 Task: Look for properties that have pools.
Action: Mouse moved to (872, 103)
Screenshot: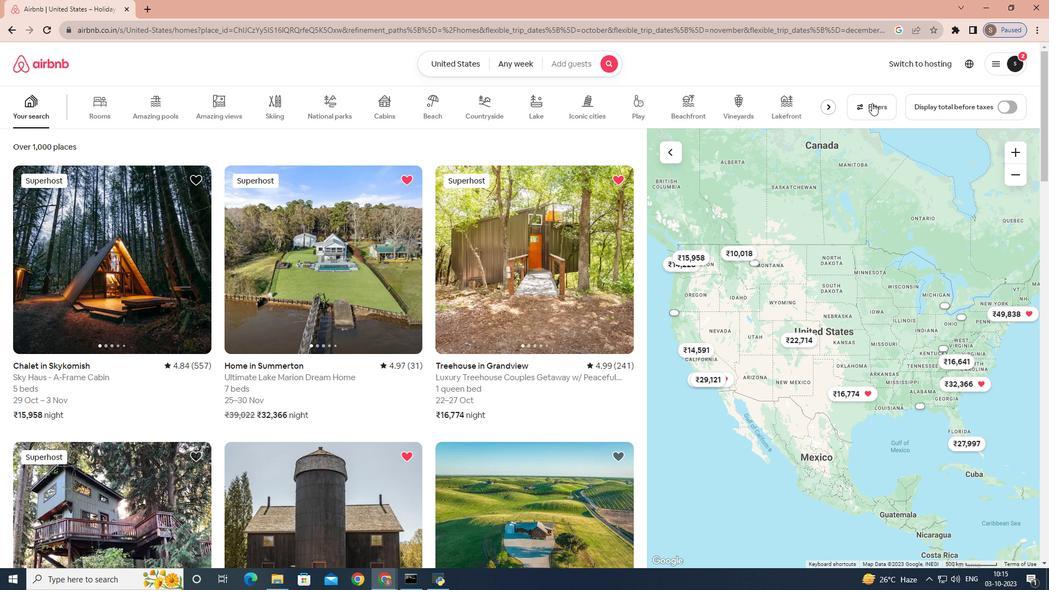 
Action: Mouse pressed left at (872, 103)
Screenshot: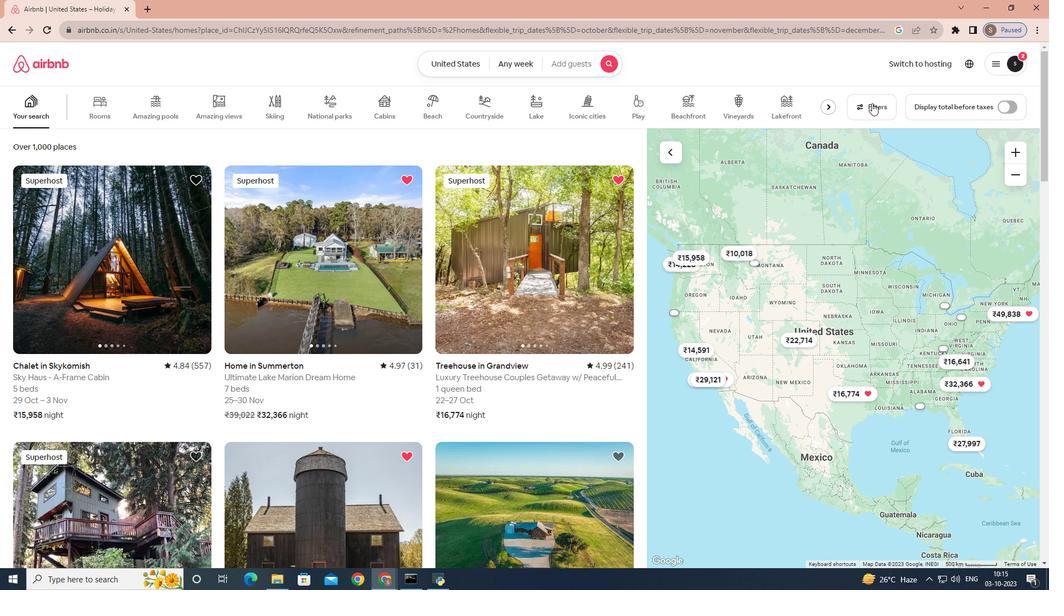 
Action: Mouse moved to (659, 174)
Screenshot: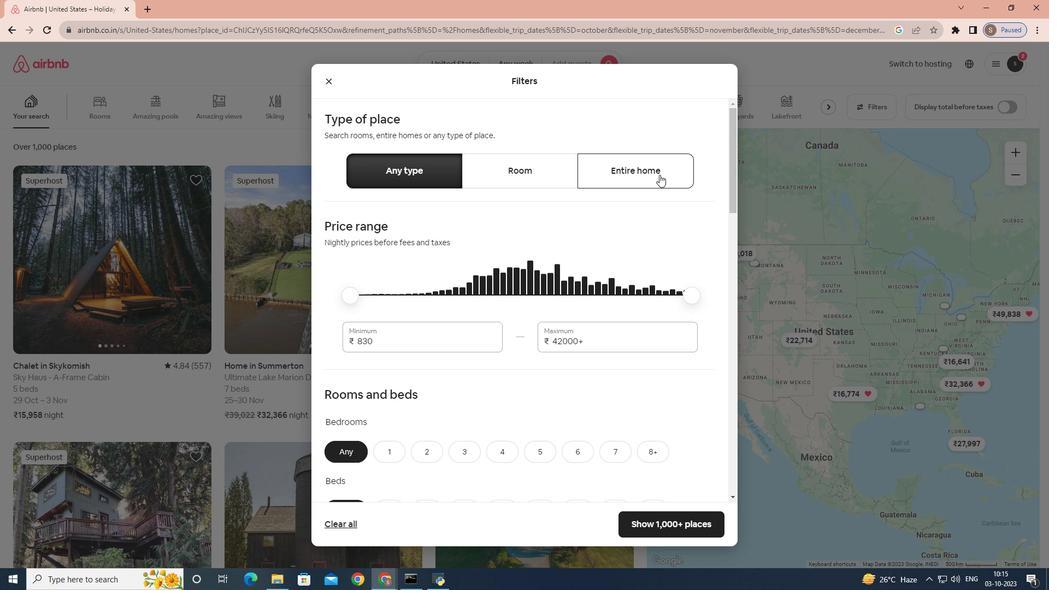 
Action: Mouse pressed left at (659, 174)
Screenshot: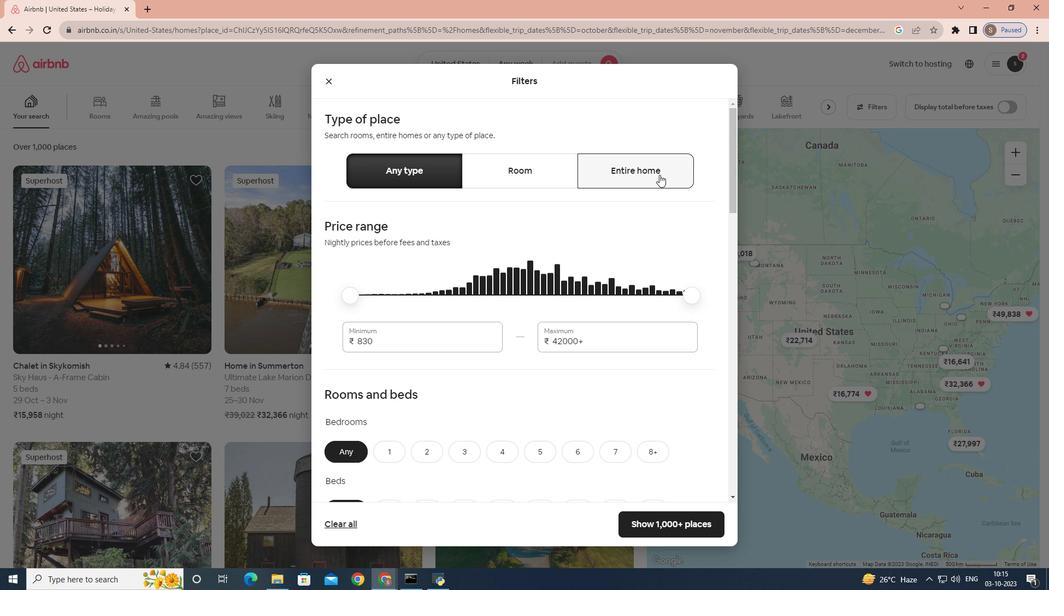 
Action: Mouse moved to (618, 279)
Screenshot: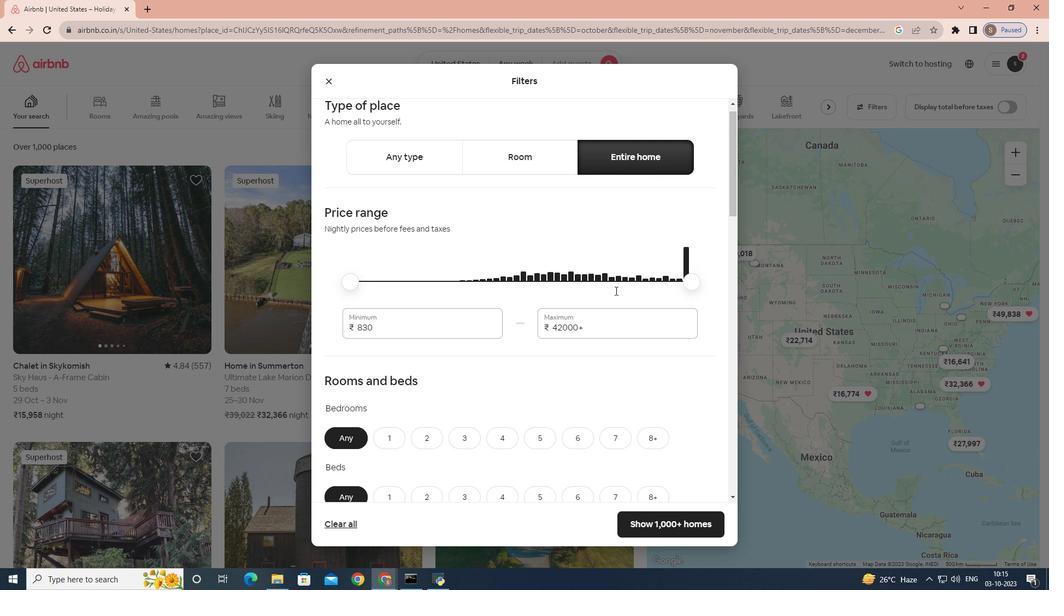 
Action: Mouse scrolled (618, 278) with delta (0, 0)
Screenshot: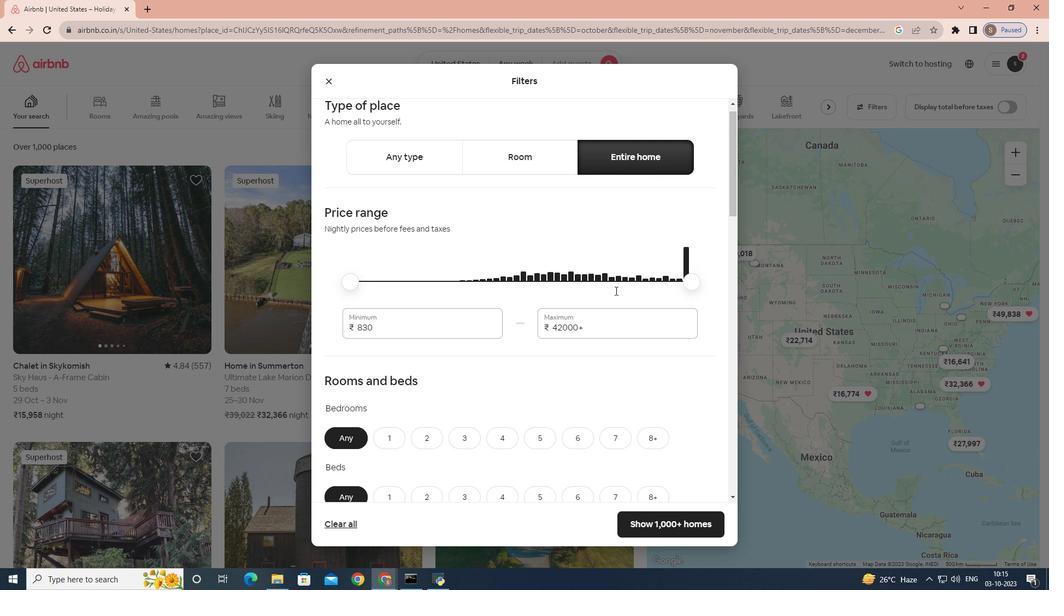 
Action: Mouse moved to (615, 287)
Screenshot: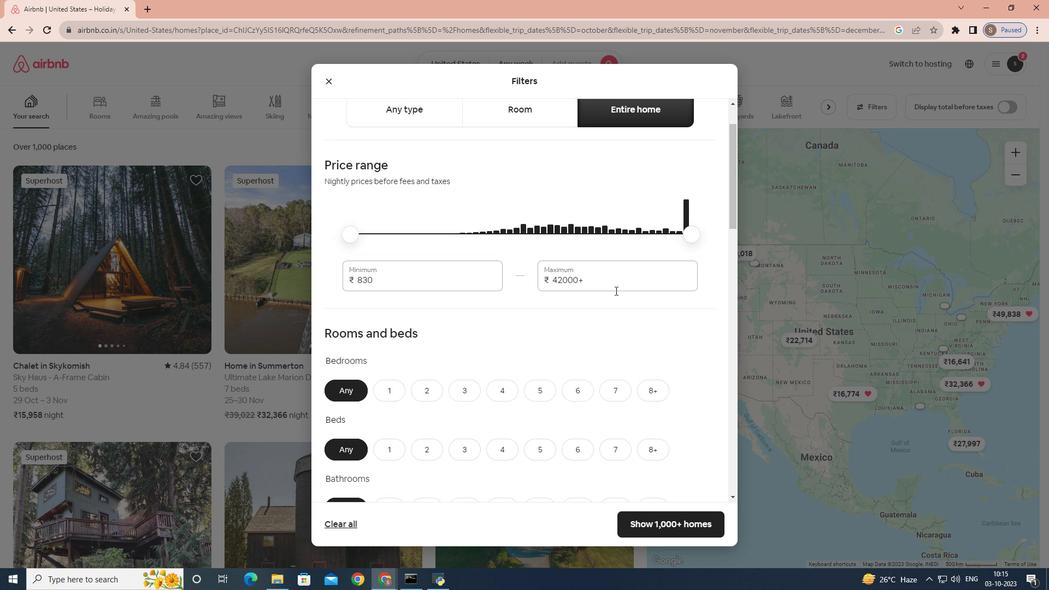 
Action: Mouse scrolled (615, 287) with delta (0, 0)
Screenshot: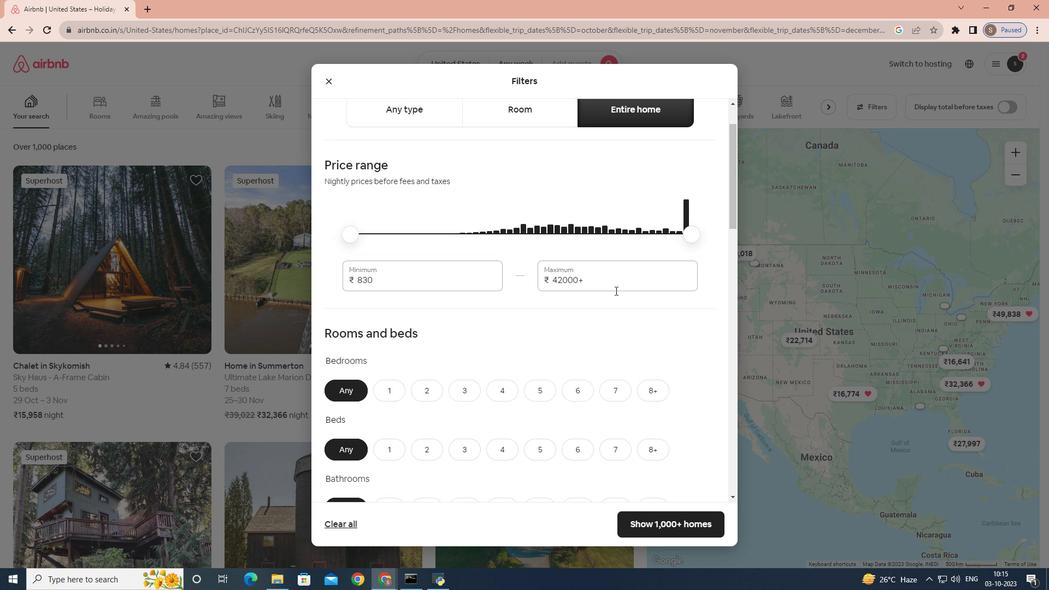 
Action: Mouse moved to (615, 290)
Screenshot: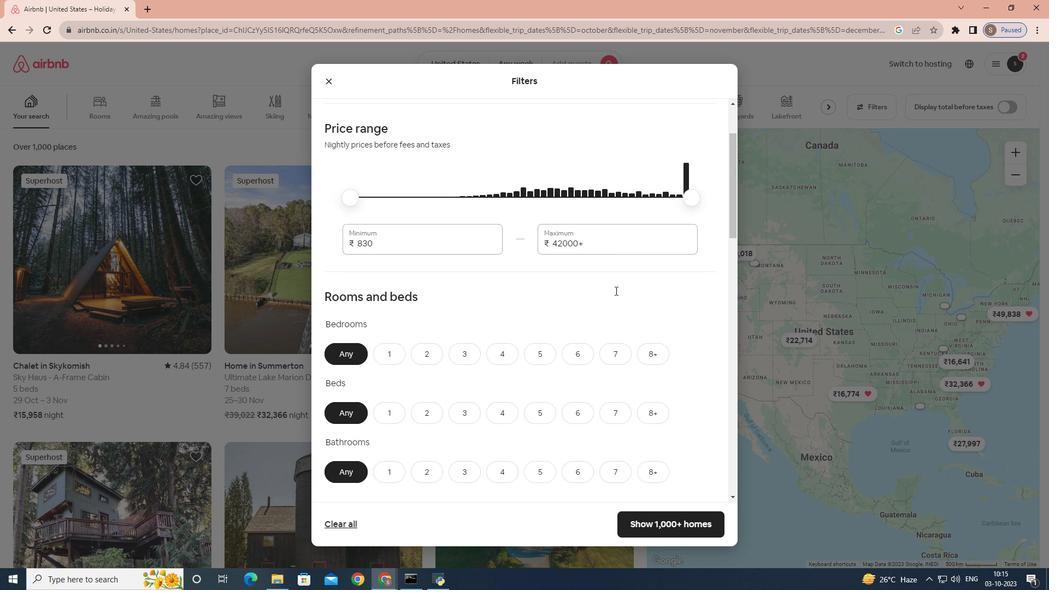 
Action: Mouse scrolled (615, 290) with delta (0, 0)
Screenshot: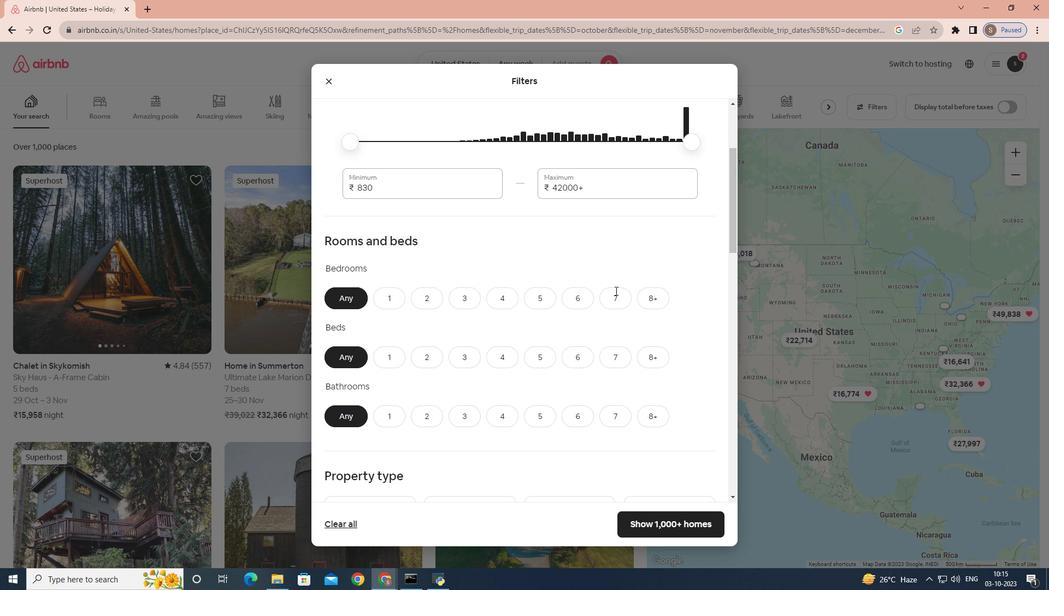 
Action: Mouse scrolled (615, 290) with delta (0, 0)
Screenshot: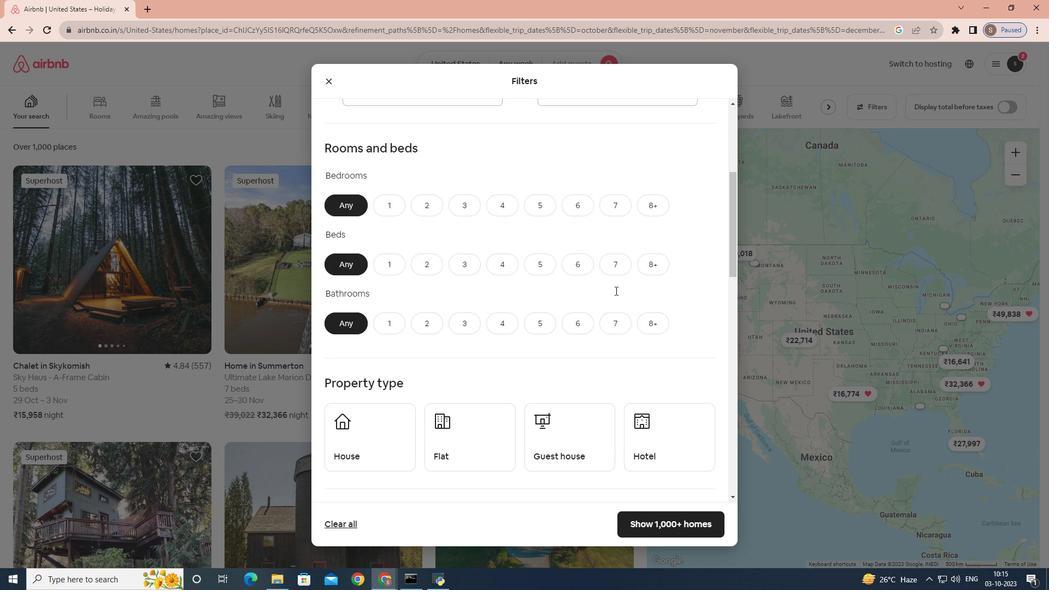 
Action: Mouse scrolled (615, 290) with delta (0, 0)
Screenshot: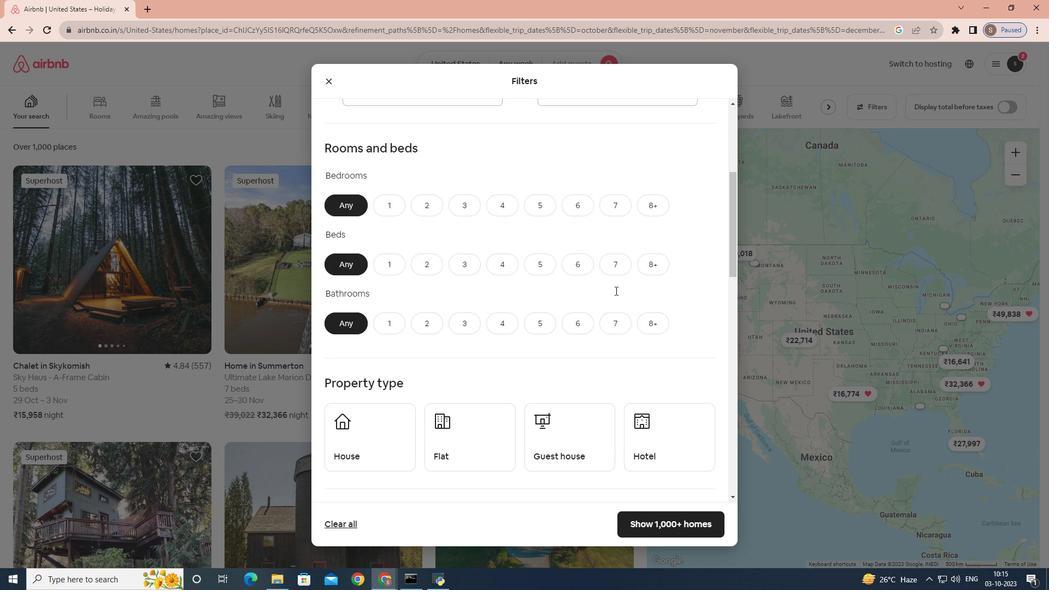 
Action: Mouse scrolled (615, 290) with delta (0, 0)
Screenshot: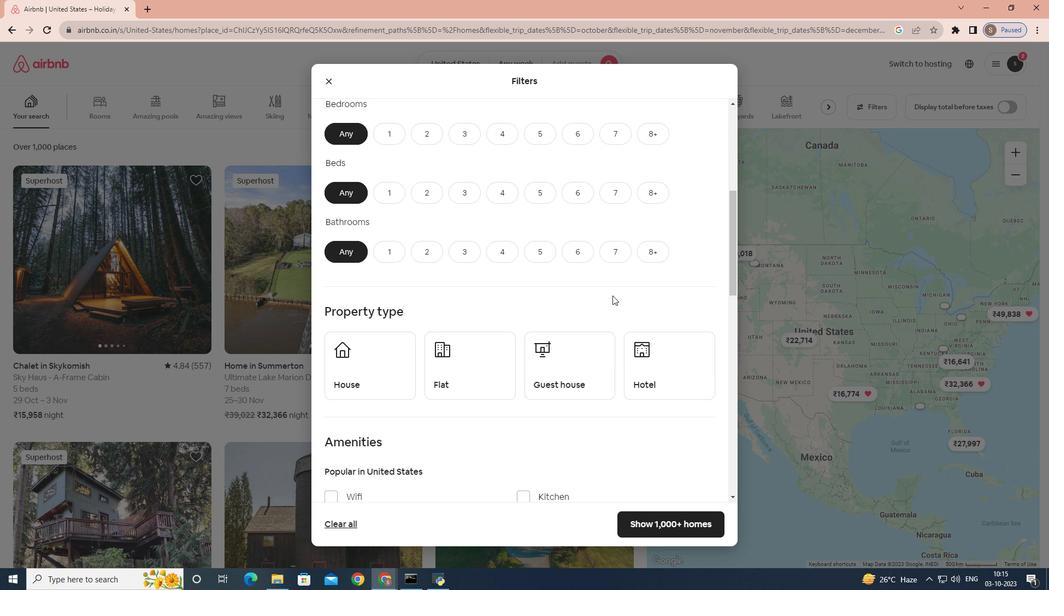 
Action: Mouse scrolled (615, 290) with delta (0, 0)
Screenshot: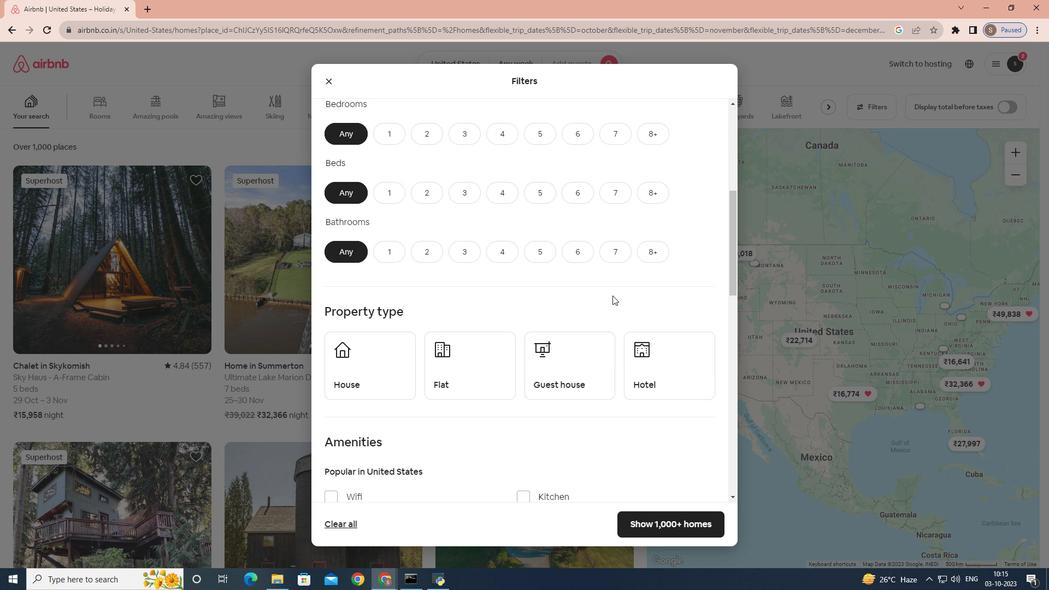 
Action: Mouse moved to (614, 292)
Screenshot: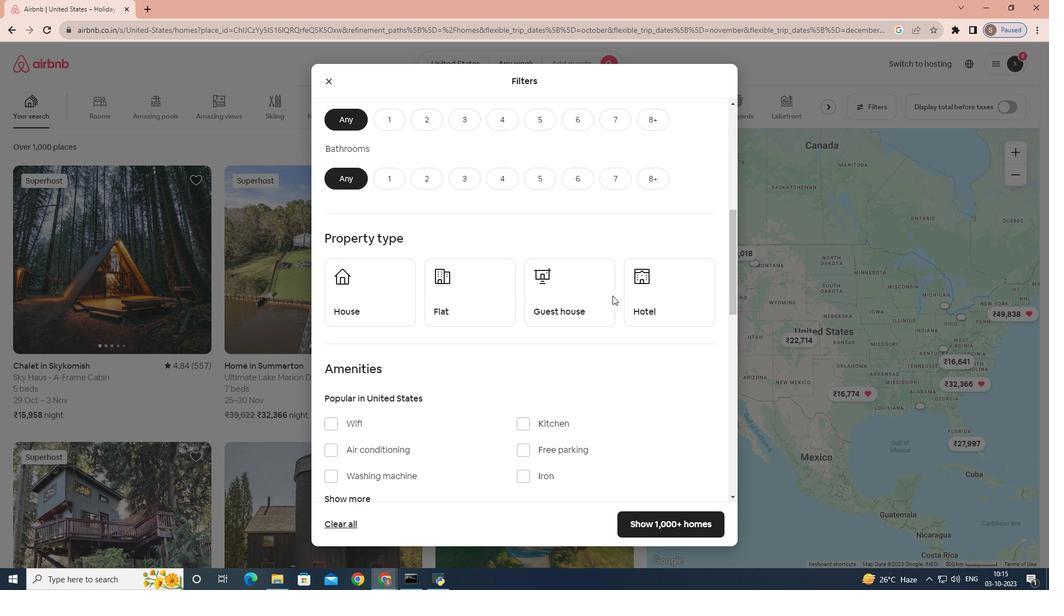 
Action: Mouse scrolled (614, 291) with delta (0, 0)
Screenshot: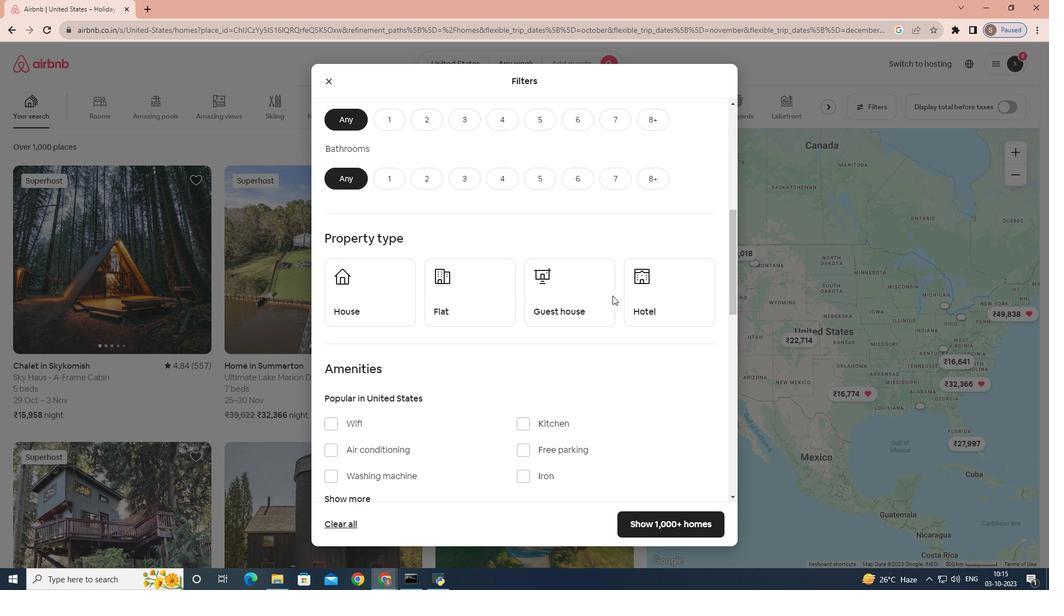 
Action: Mouse moved to (612, 295)
Screenshot: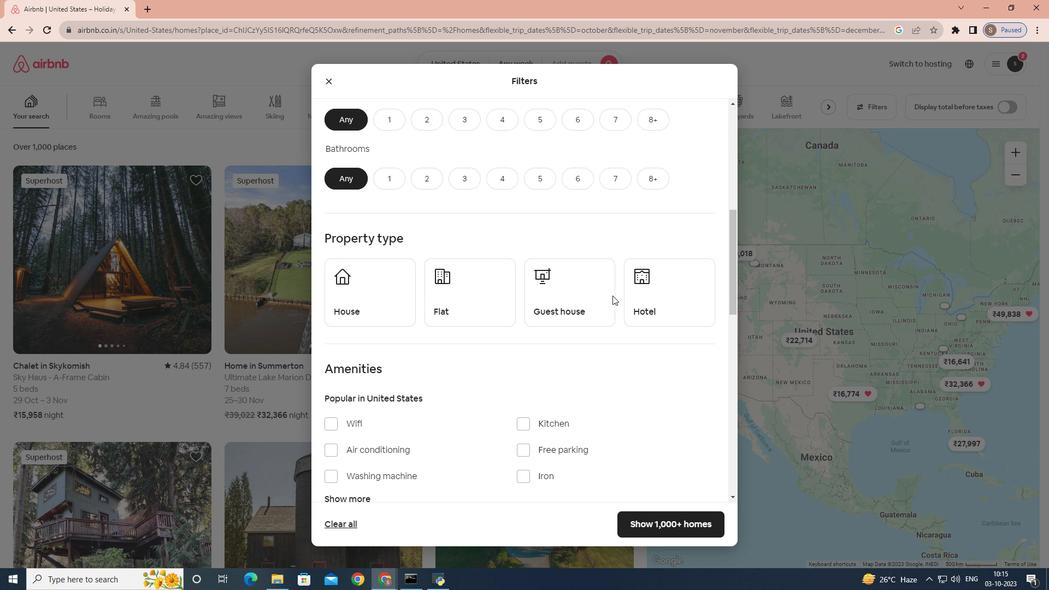 
Action: Mouse scrolled (612, 295) with delta (0, 0)
Screenshot: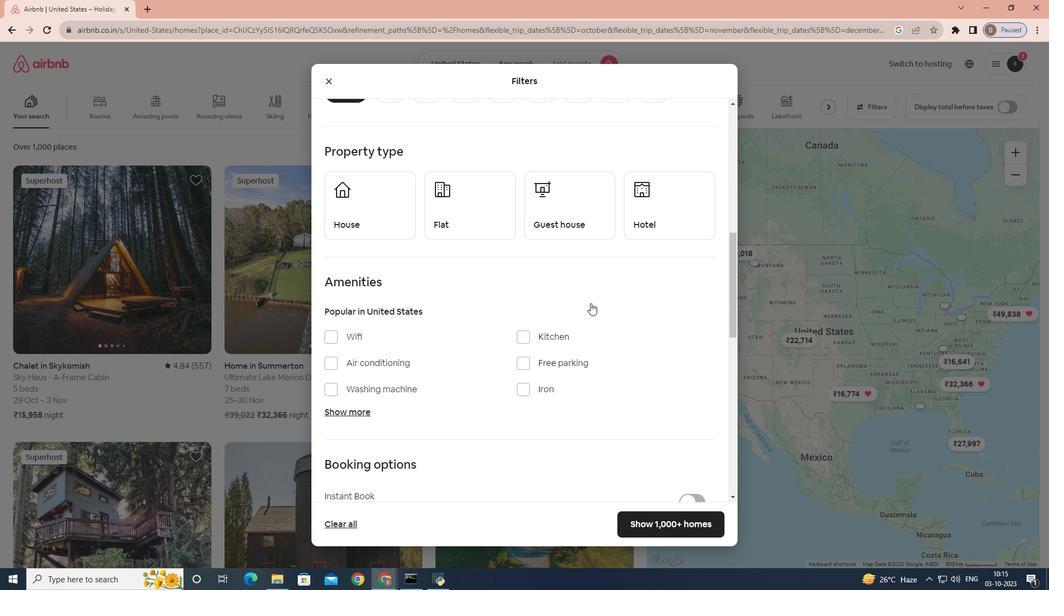 
Action: Mouse moved to (605, 305)
Screenshot: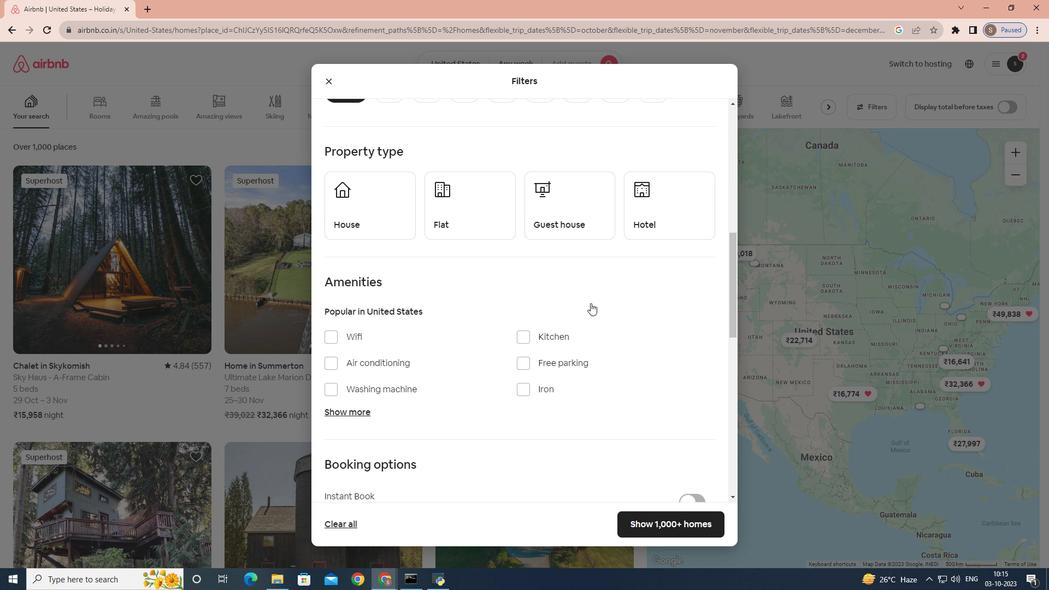 
Action: Mouse scrolled (605, 304) with delta (0, 0)
Screenshot: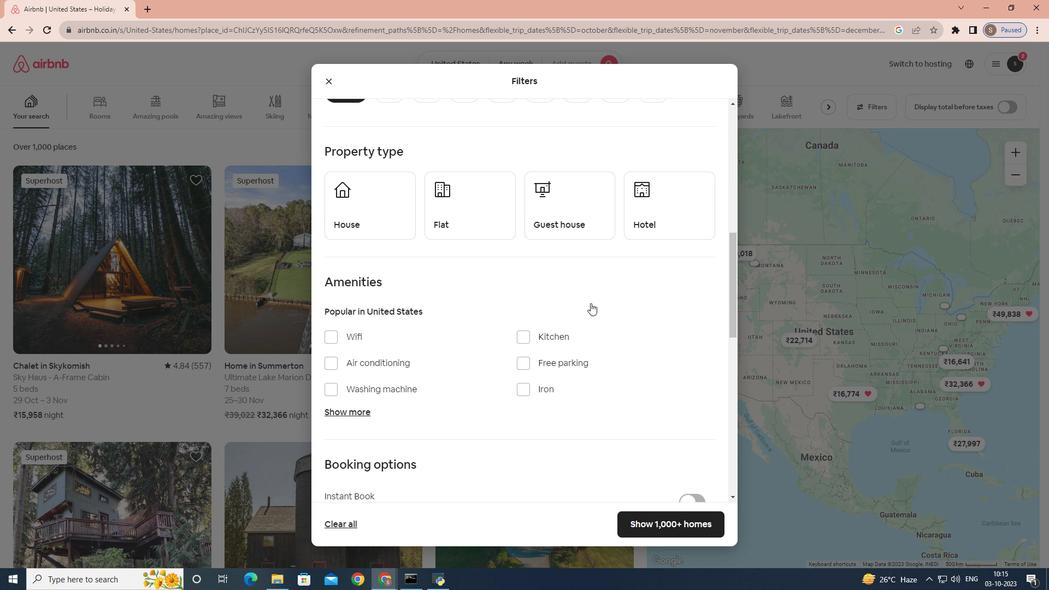 
Action: Mouse moved to (333, 342)
Screenshot: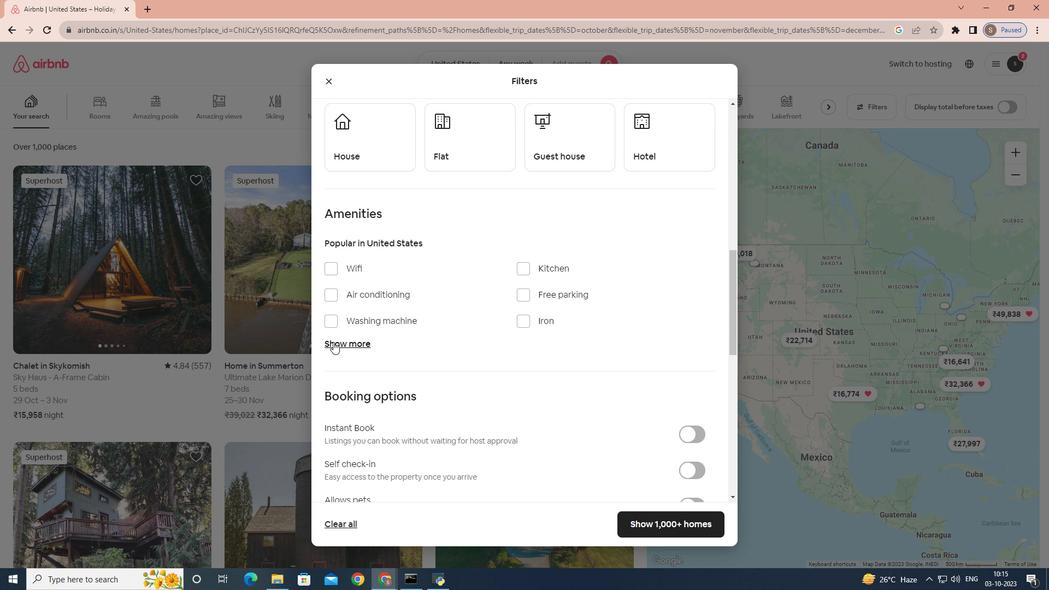 
Action: Mouse pressed left at (333, 342)
Screenshot: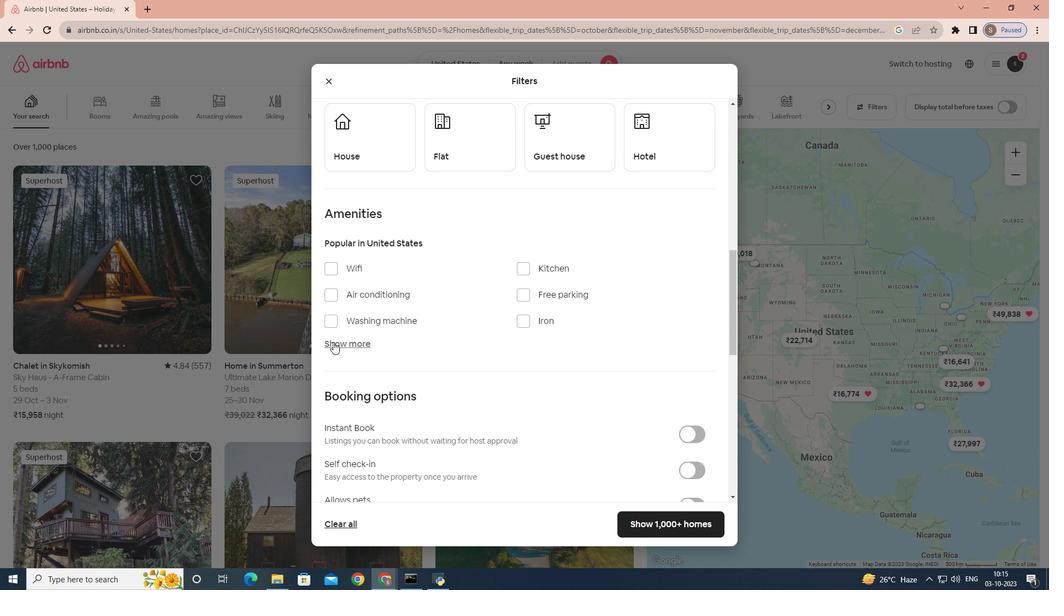 
Action: Mouse moved to (363, 358)
Screenshot: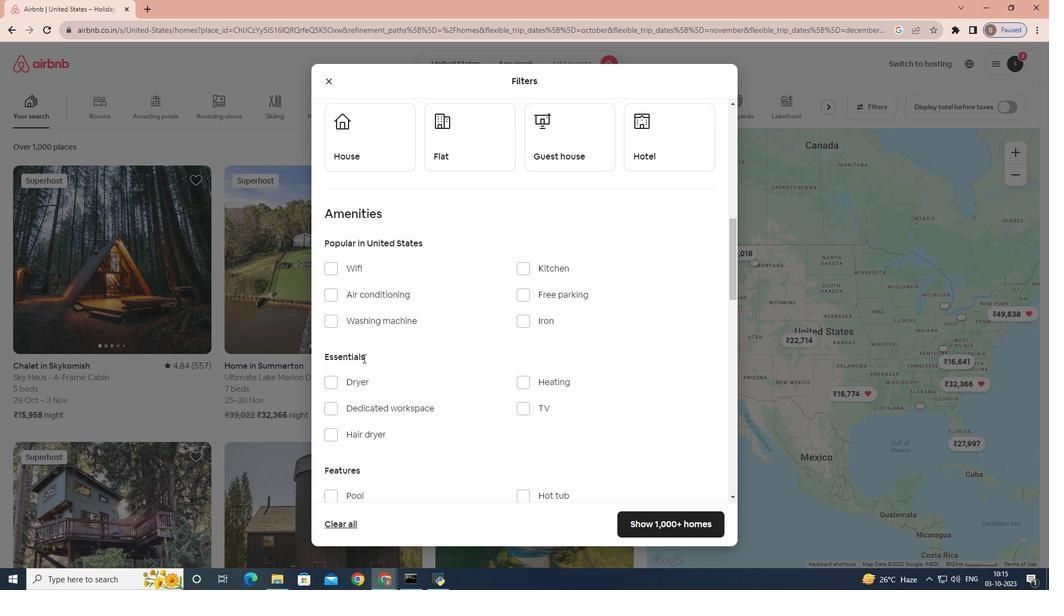 
Action: Mouse scrolled (363, 357) with delta (0, 0)
Screenshot: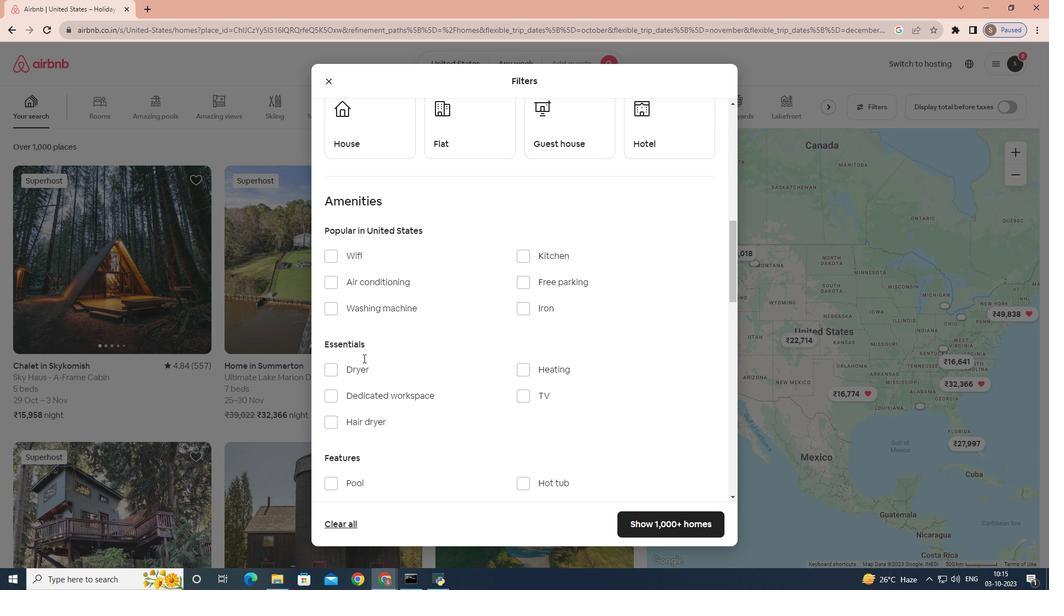 
Action: Mouse scrolled (363, 357) with delta (0, 0)
Screenshot: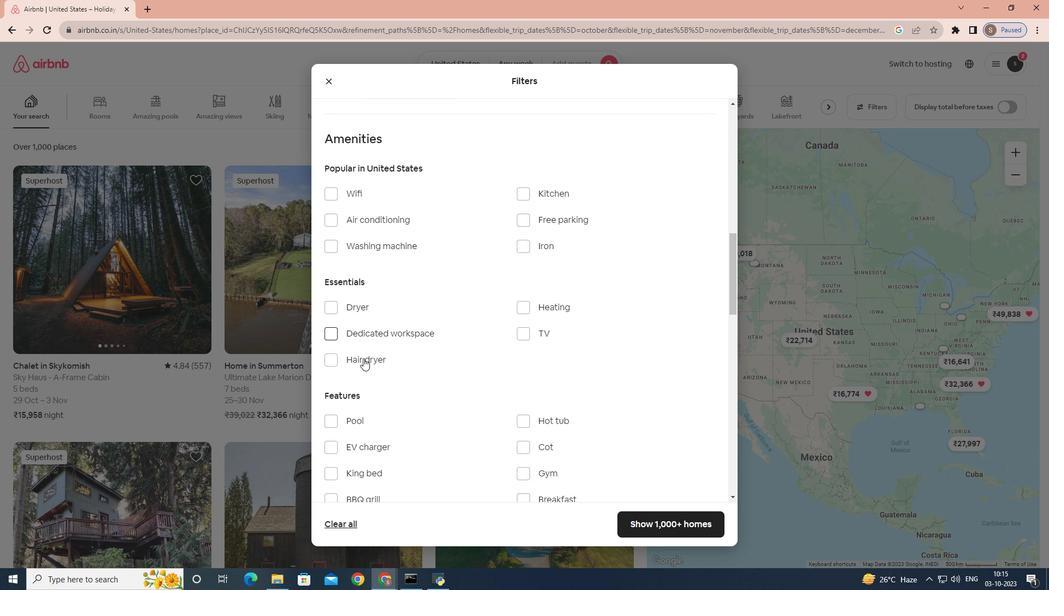 
Action: Mouse scrolled (363, 357) with delta (0, 0)
Screenshot: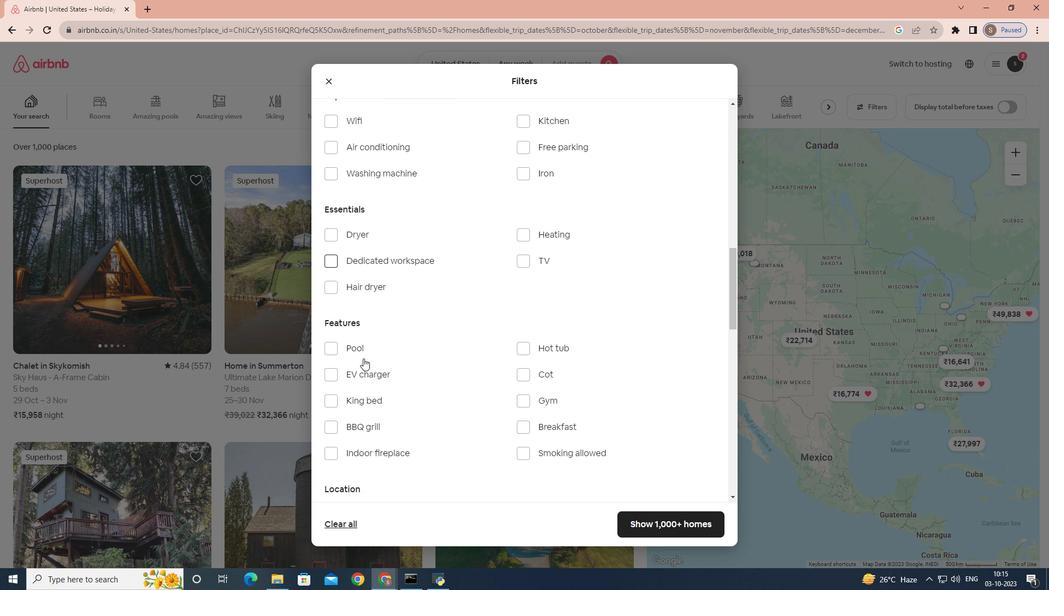 
Action: Mouse moved to (336, 337)
Screenshot: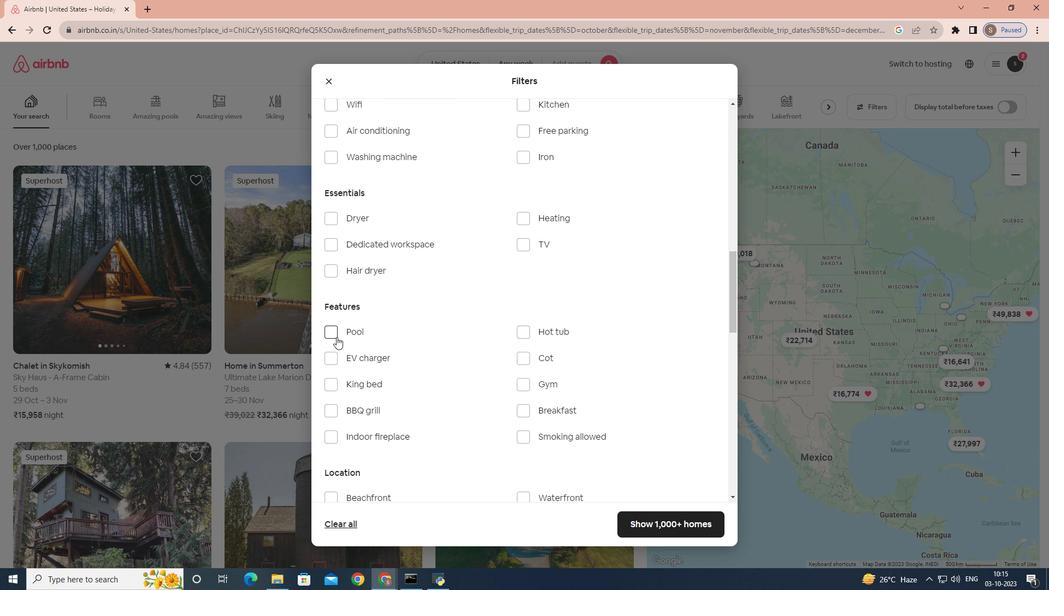 
Action: Mouse pressed left at (336, 337)
Screenshot: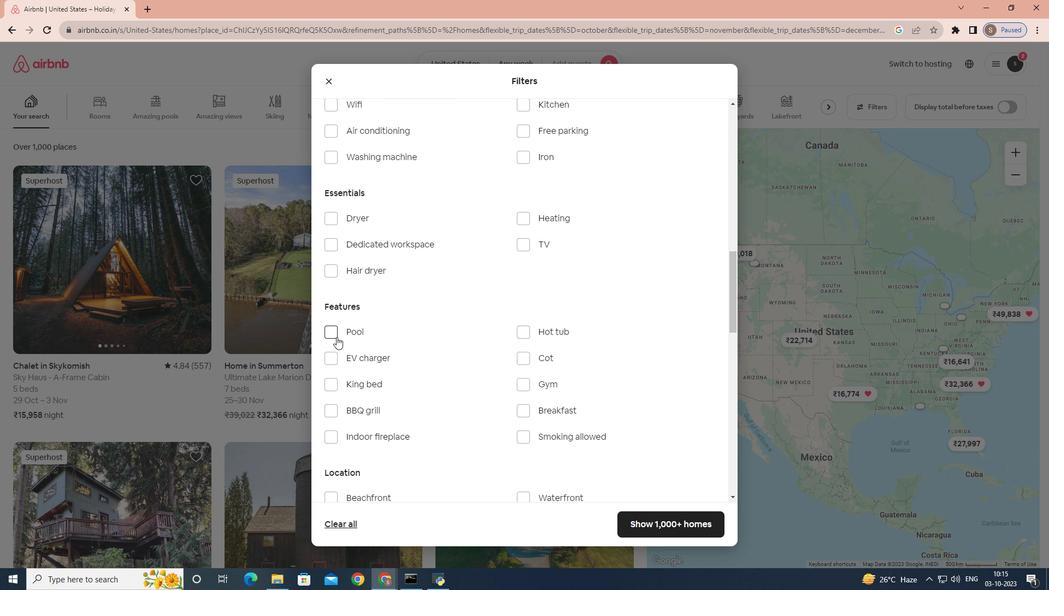 
Action: Mouse moved to (674, 521)
Screenshot: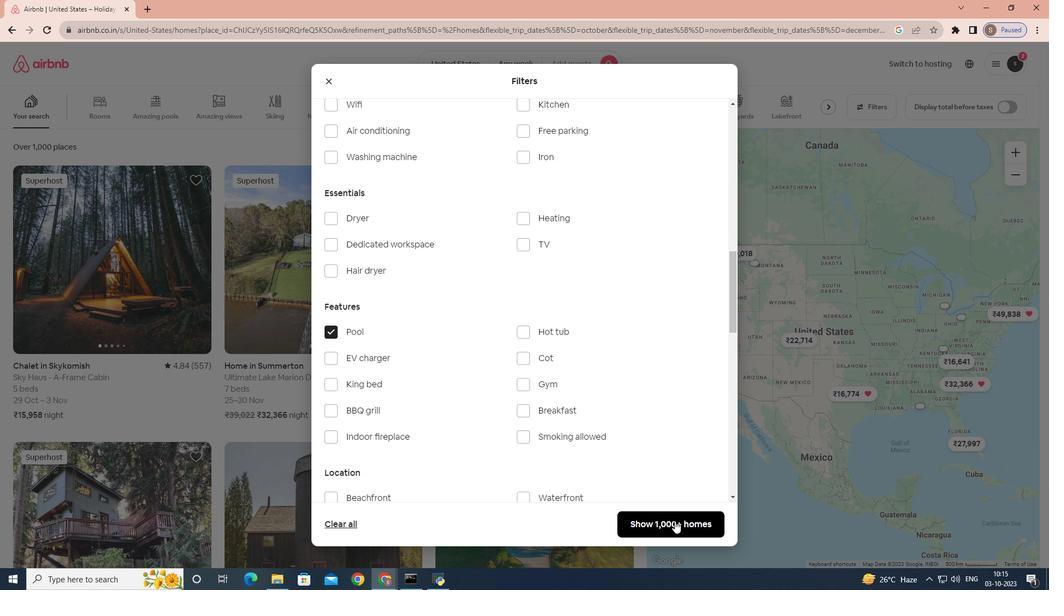 
Action: Mouse pressed left at (674, 521)
Screenshot: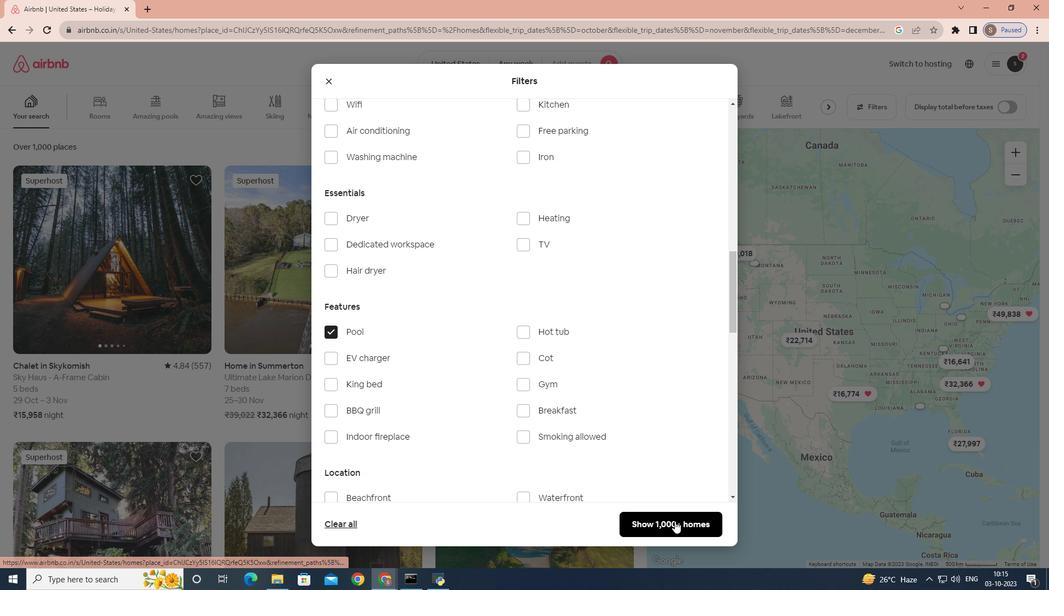 
